 Task: Create a rule from the Routing list, Task moved to a section -> Set Priority in the project AptitudeWorks , set the section as To-Do and set the priority of the task as  High
Action: Mouse moved to (925, 85)
Screenshot: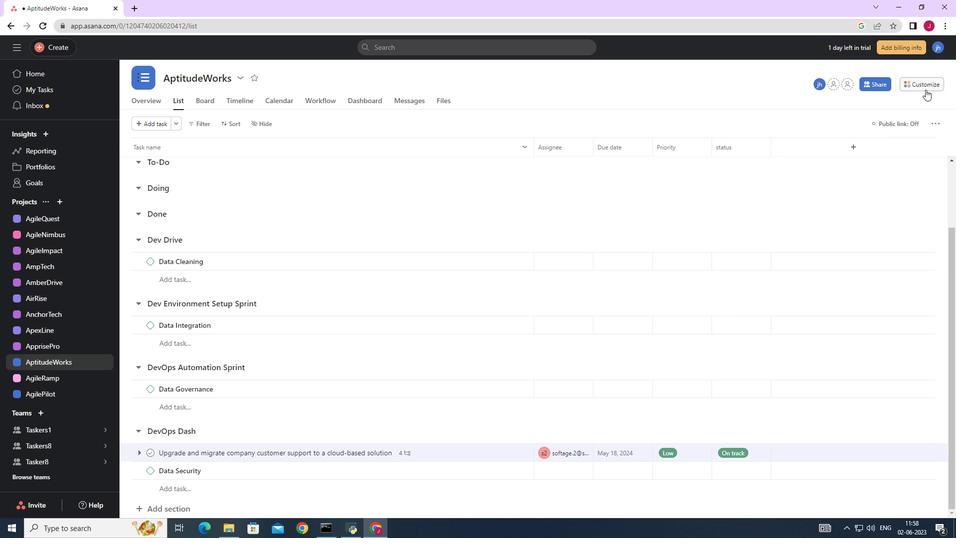 
Action: Mouse pressed left at (925, 85)
Screenshot: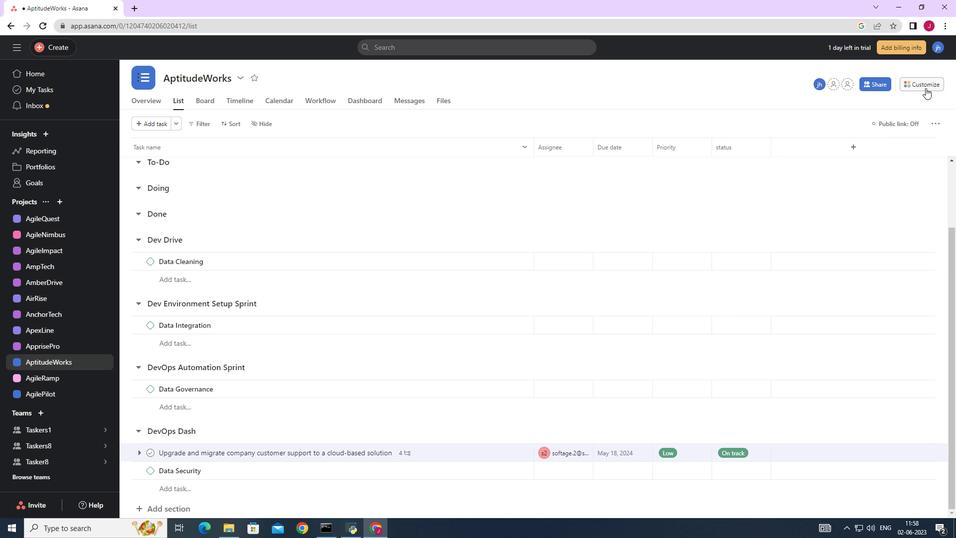 
Action: Mouse moved to (752, 221)
Screenshot: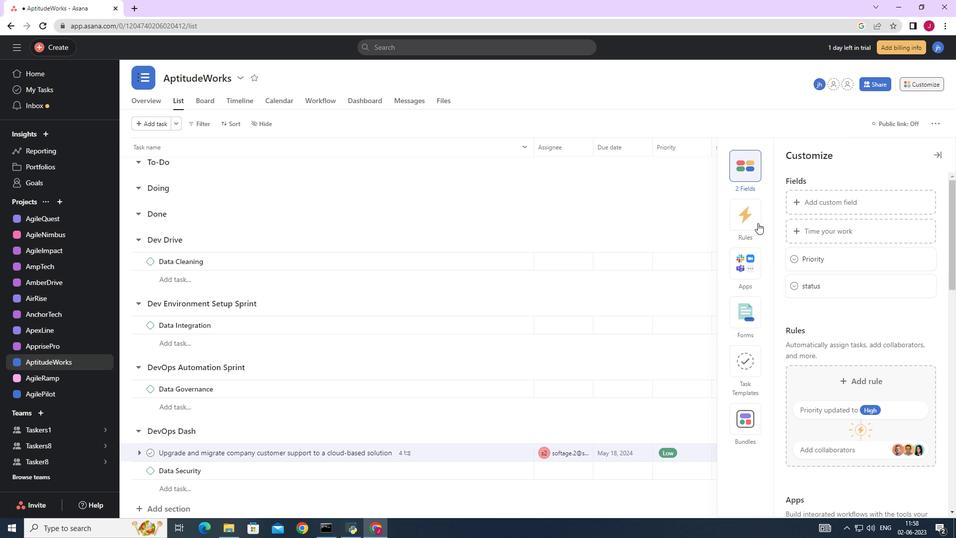 
Action: Mouse pressed left at (752, 221)
Screenshot: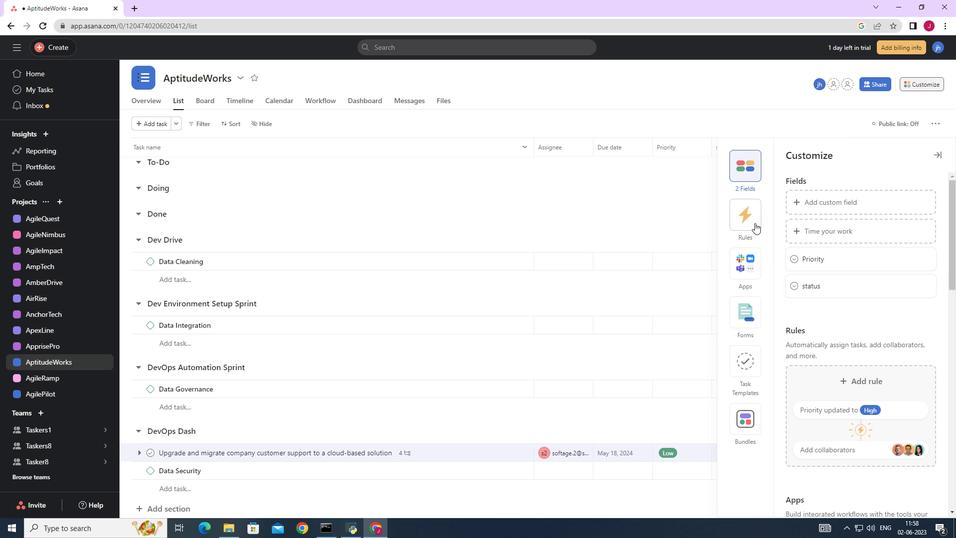 
Action: Mouse moved to (847, 225)
Screenshot: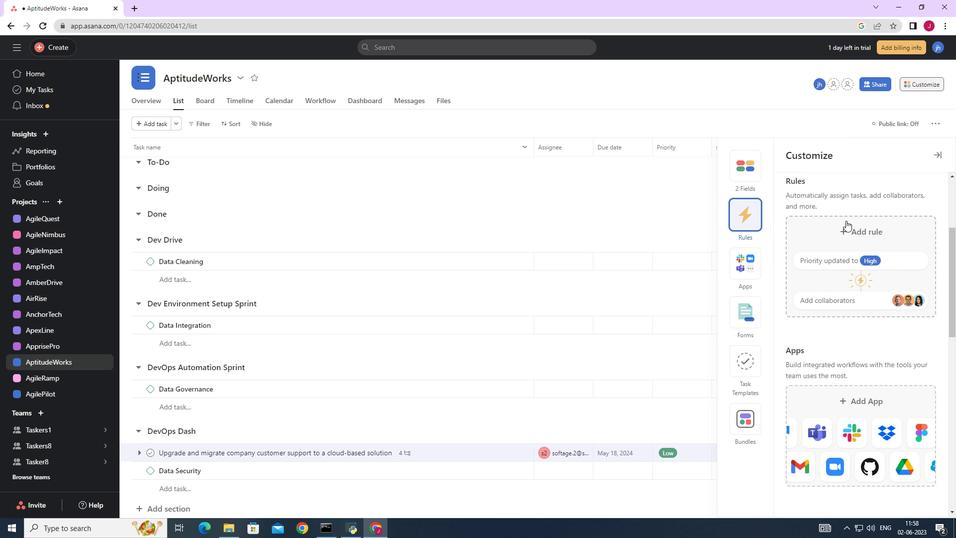 
Action: Mouse pressed left at (847, 225)
Screenshot: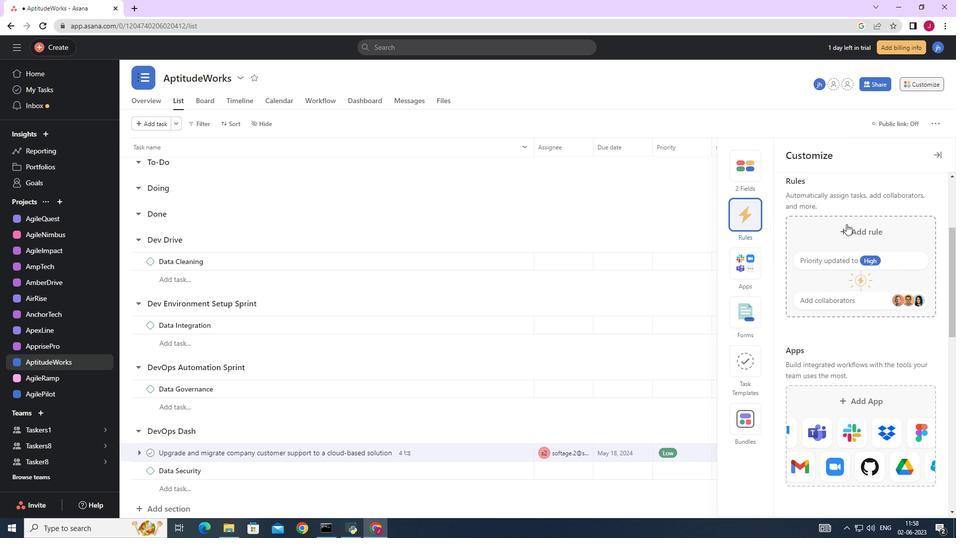 
Action: Mouse moved to (211, 131)
Screenshot: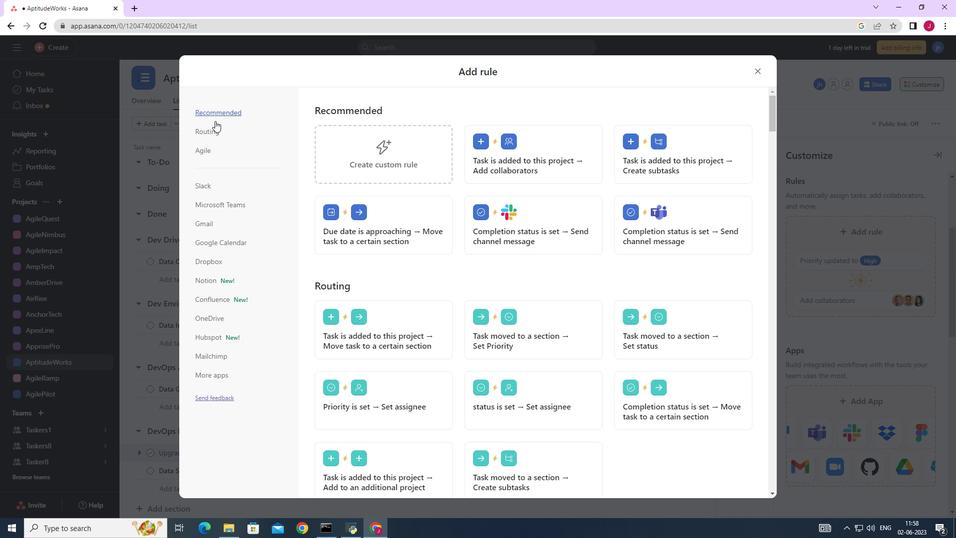 
Action: Mouse pressed left at (211, 131)
Screenshot: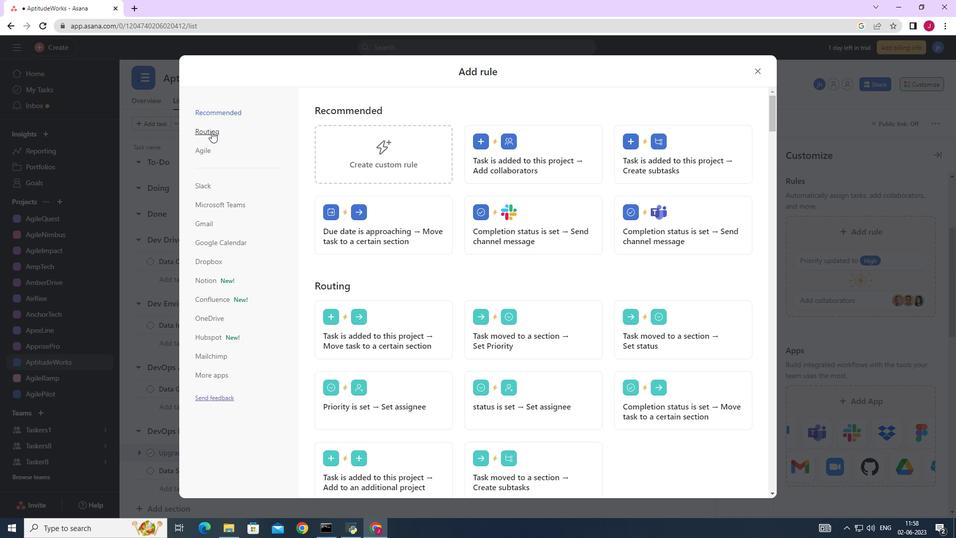 
Action: Mouse moved to (521, 149)
Screenshot: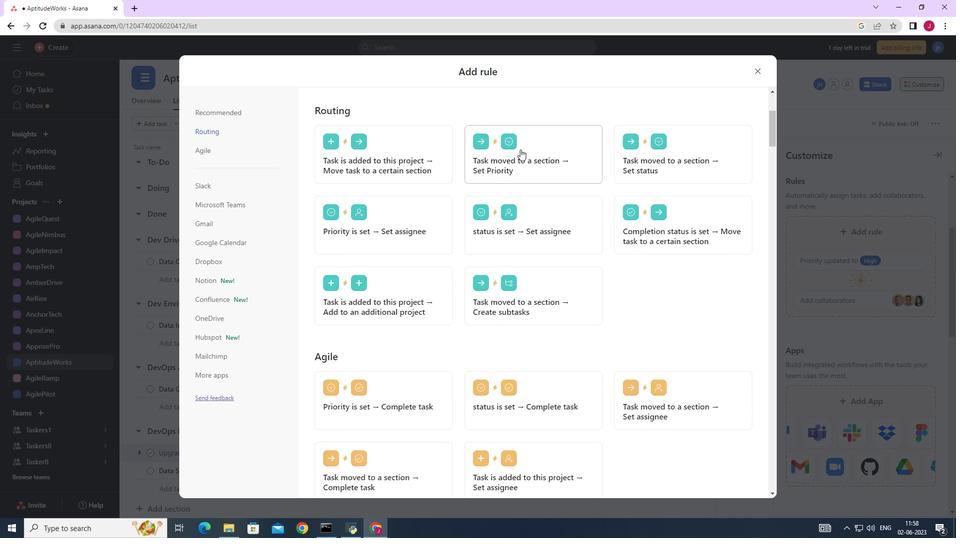 
Action: Mouse pressed left at (521, 149)
Screenshot: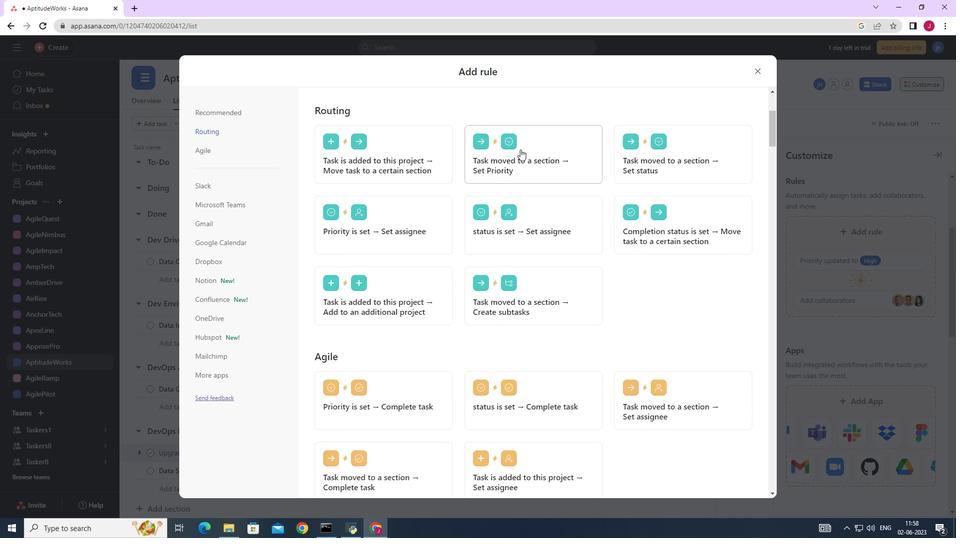 
Action: Mouse moved to (394, 268)
Screenshot: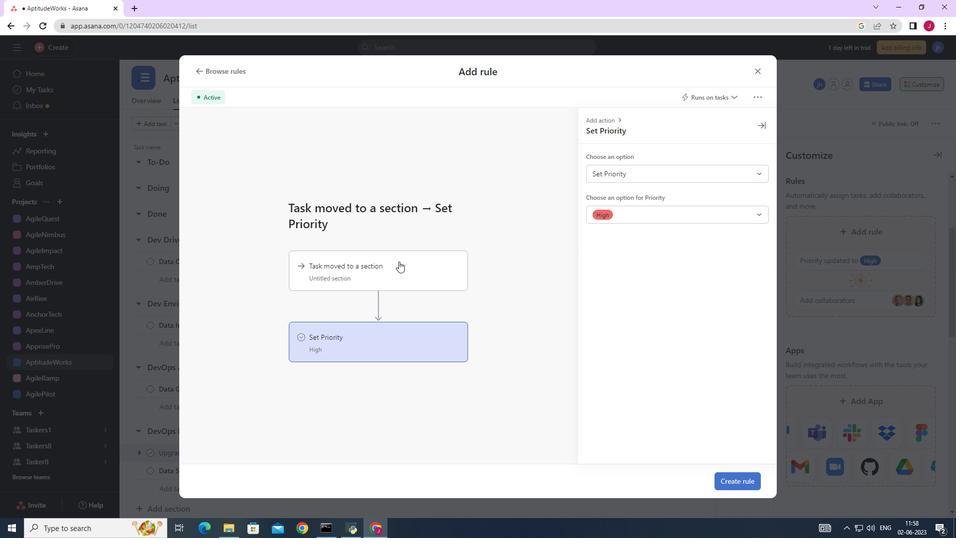 
Action: Mouse pressed left at (394, 268)
Screenshot: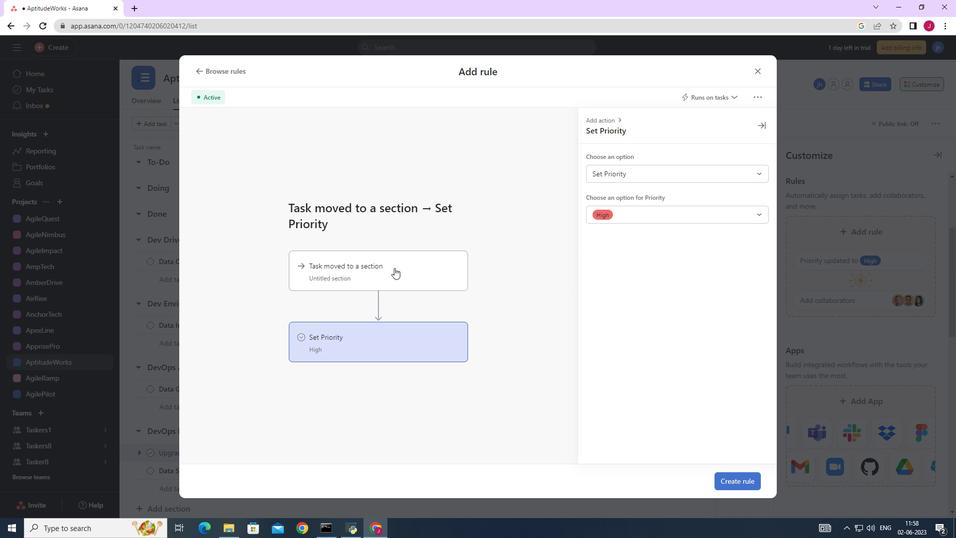 
Action: Mouse moved to (632, 176)
Screenshot: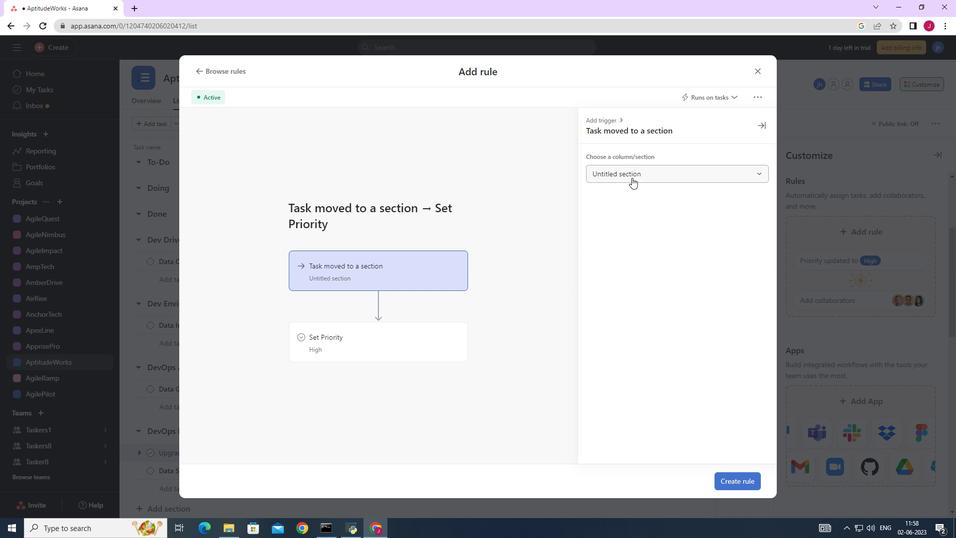 
Action: Mouse pressed left at (632, 176)
Screenshot: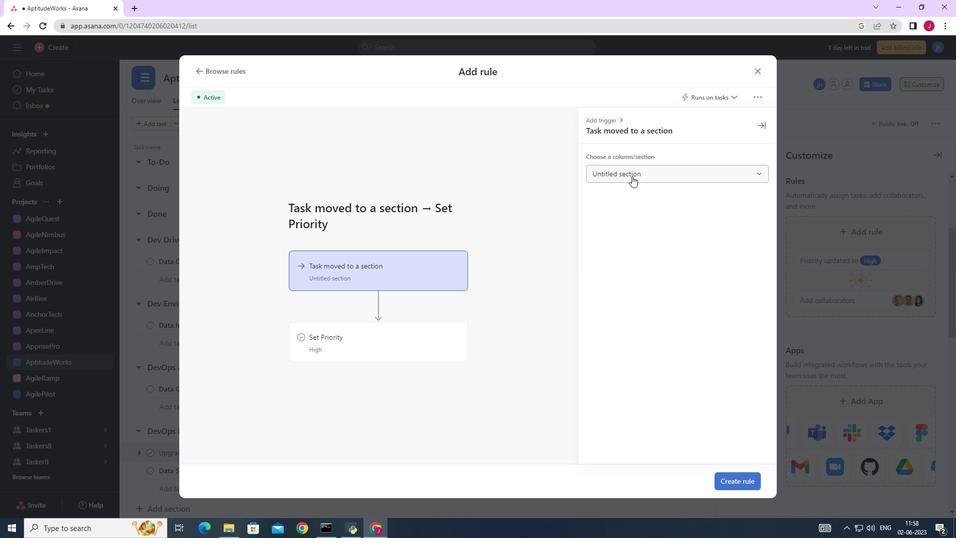 
Action: Mouse moved to (622, 209)
Screenshot: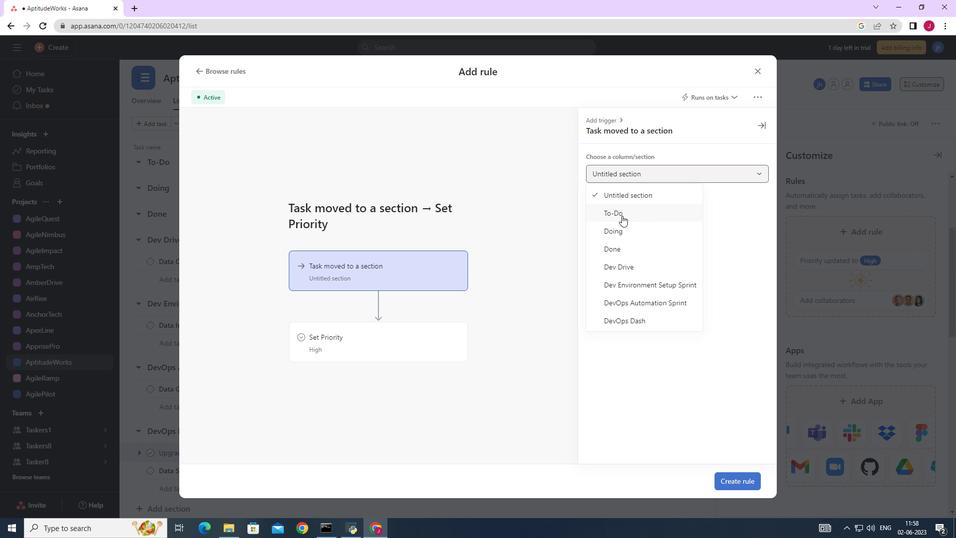 
Action: Mouse pressed left at (622, 209)
Screenshot: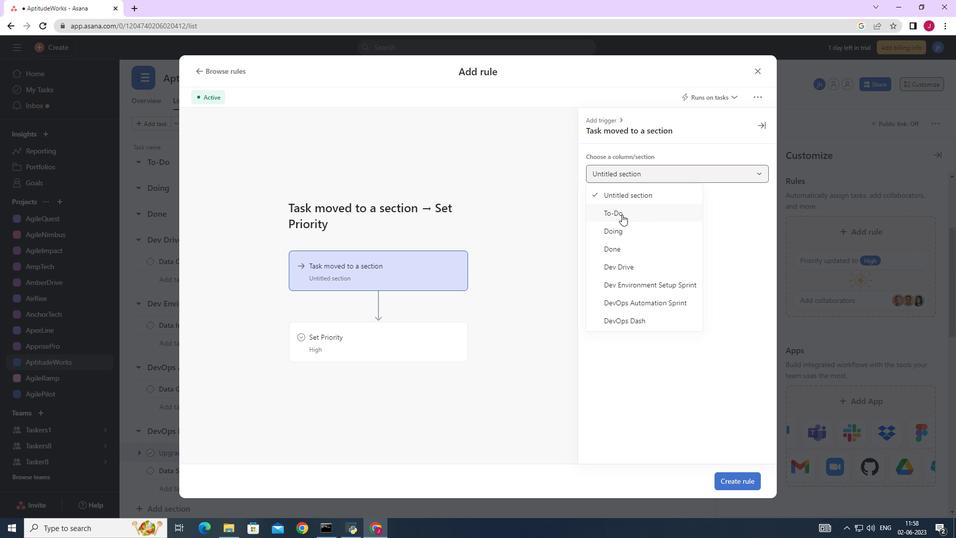 
Action: Mouse moved to (366, 345)
Screenshot: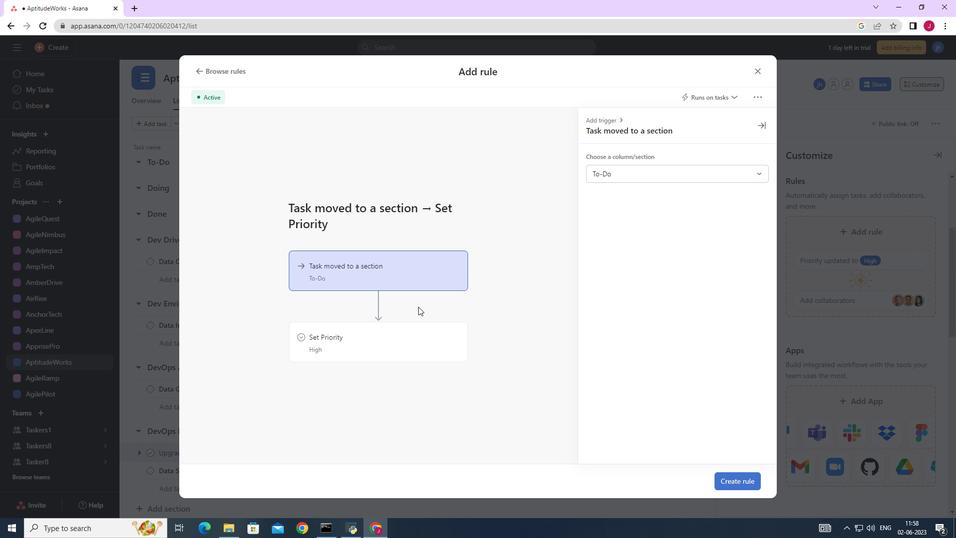 
Action: Mouse pressed left at (366, 345)
Screenshot: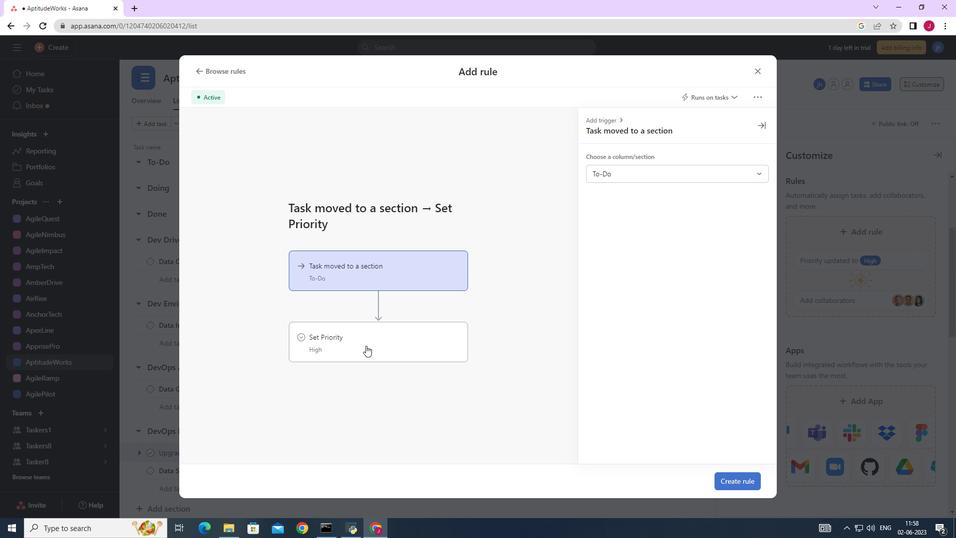 
Action: Mouse moved to (631, 166)
Screenshot: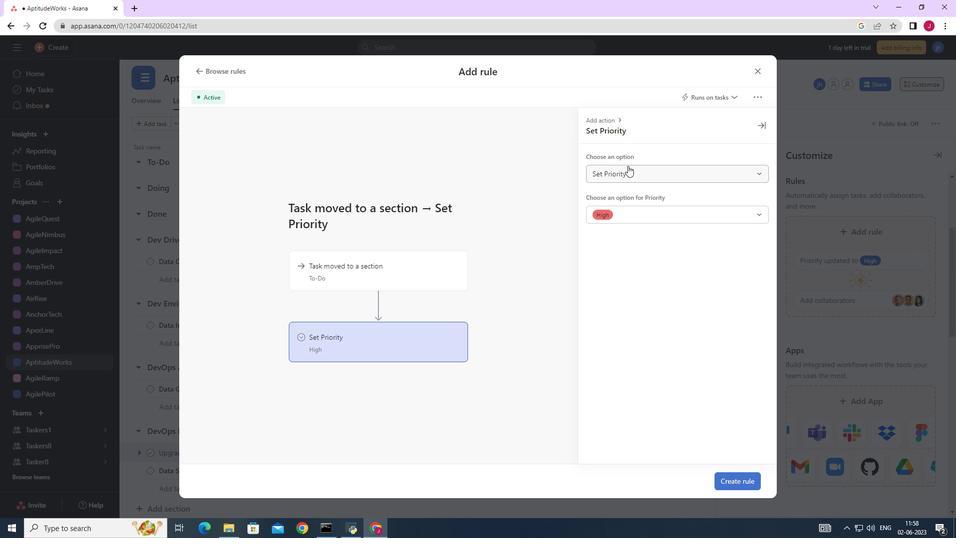 
Action: Mouse pressed left at (631, 166)
Screenshot: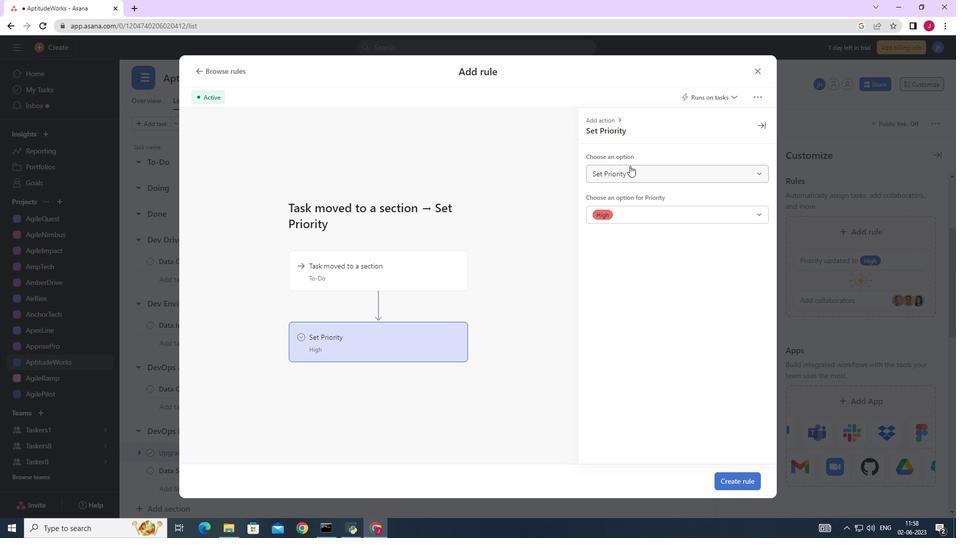 
Action: Mouse moved to (620, 193)
Screenshot: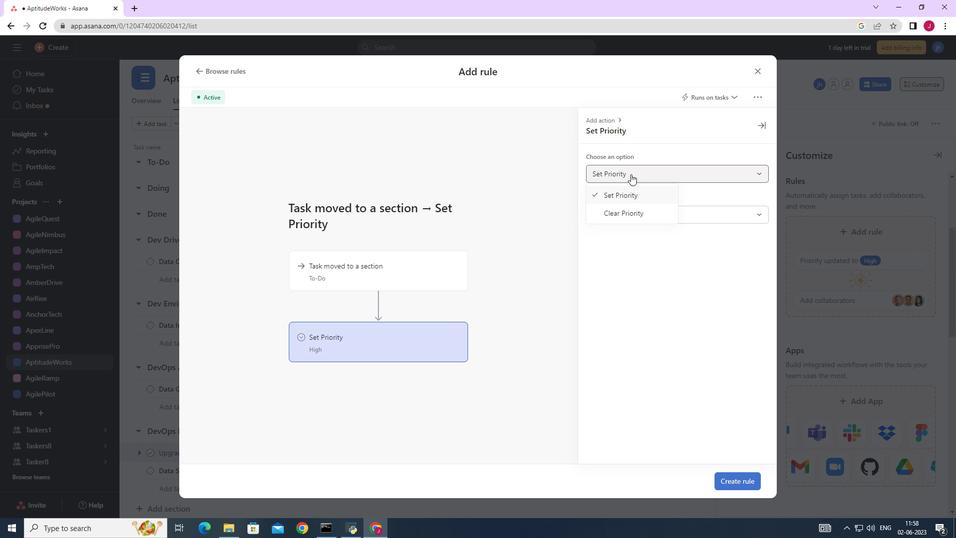 
Action: Mouse pressed left at (620, 193)
Screenshot: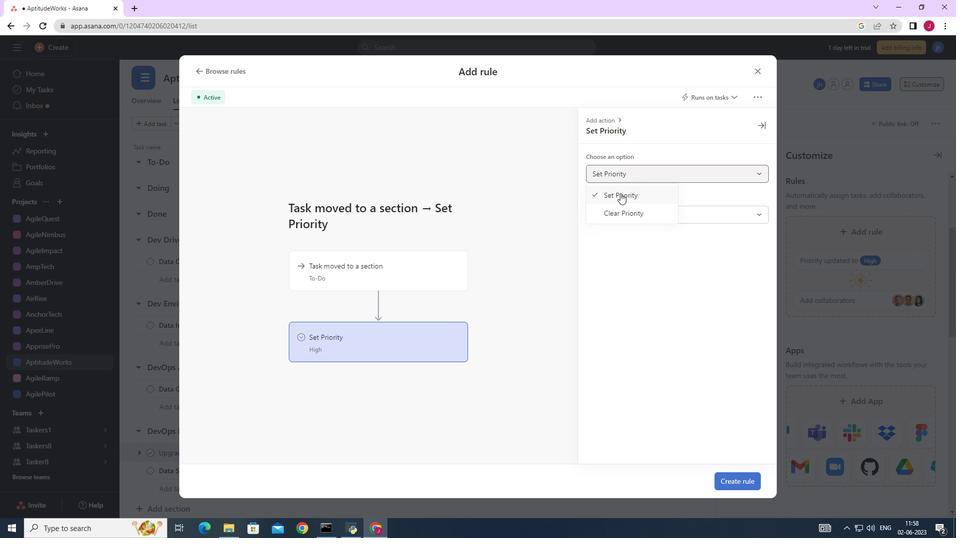 
Action: Mouse moved to (617, 210)
Screenshot: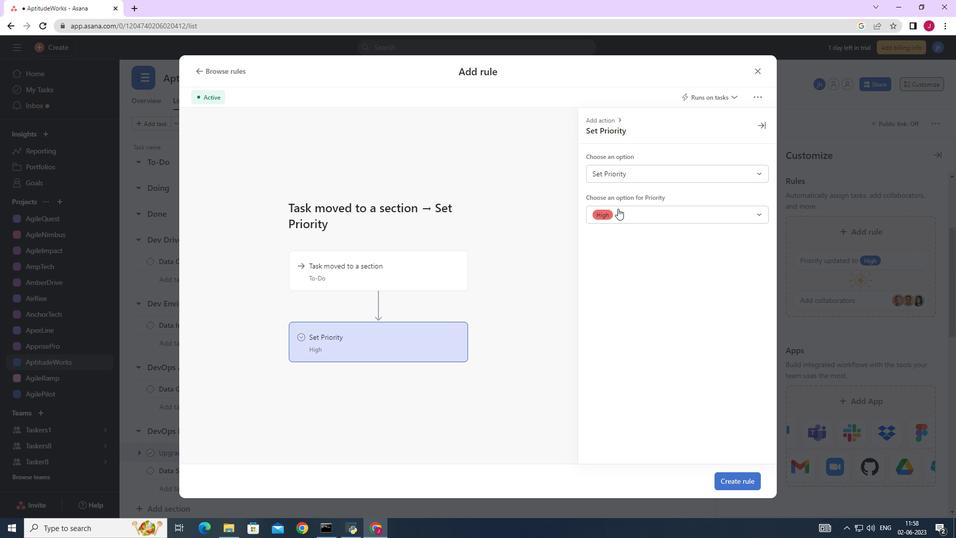 
Action: Mouse pressed left at (617, 210)
Screenshot: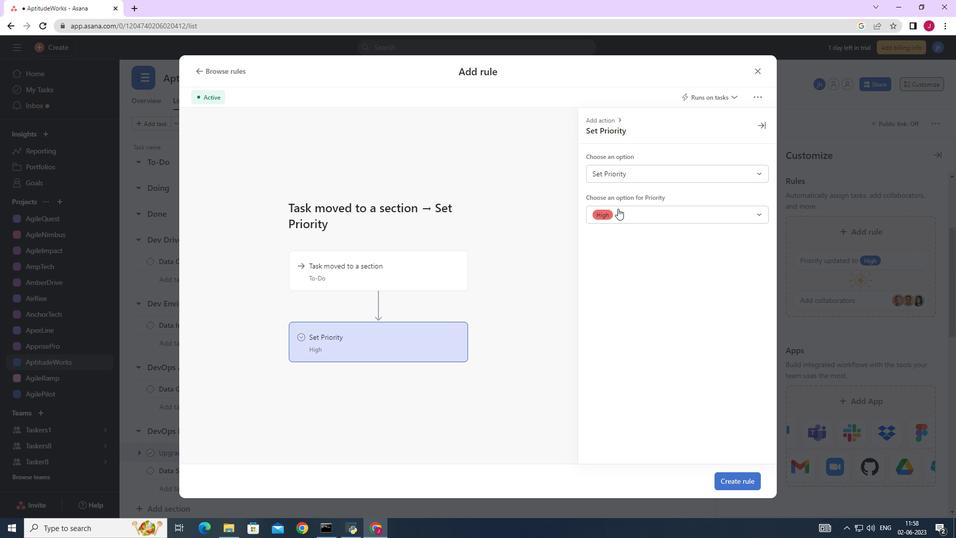 
Action: Mouse moved to (609, 234)
Screenshot: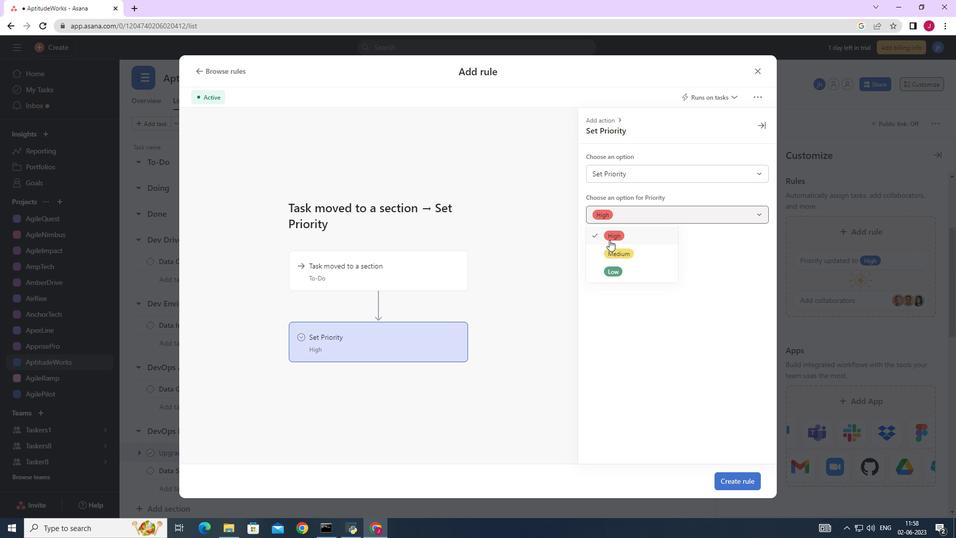 
Action: Mouse pressed left at (609, 234)
Screenshot: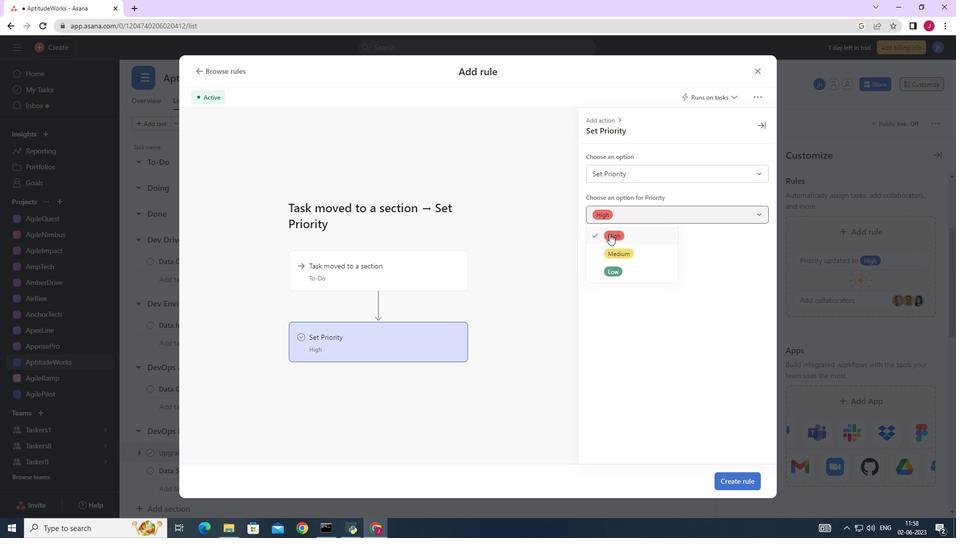 
Action: Mouse moved to (731, 483)
Screenshot: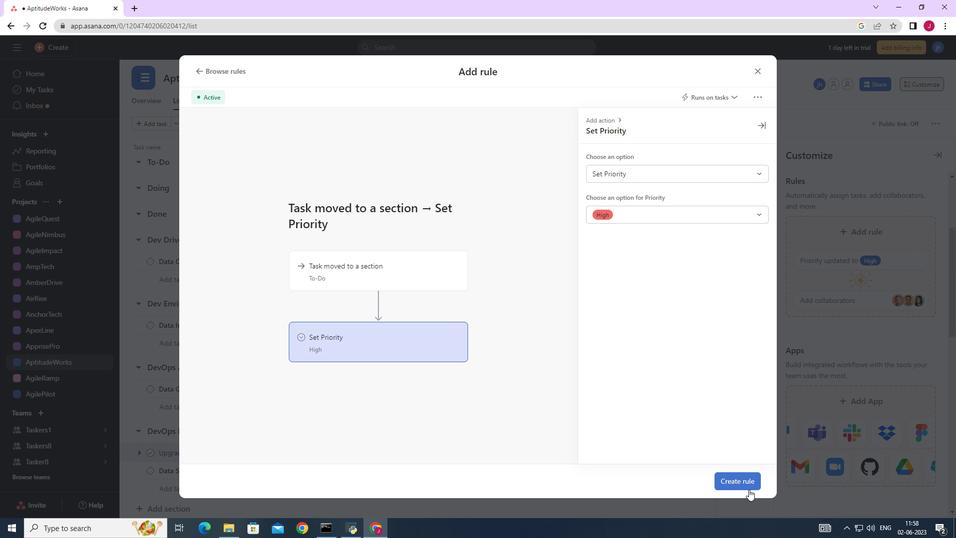 
Action: Mouse pressed left at (731, 483)
Screenshot: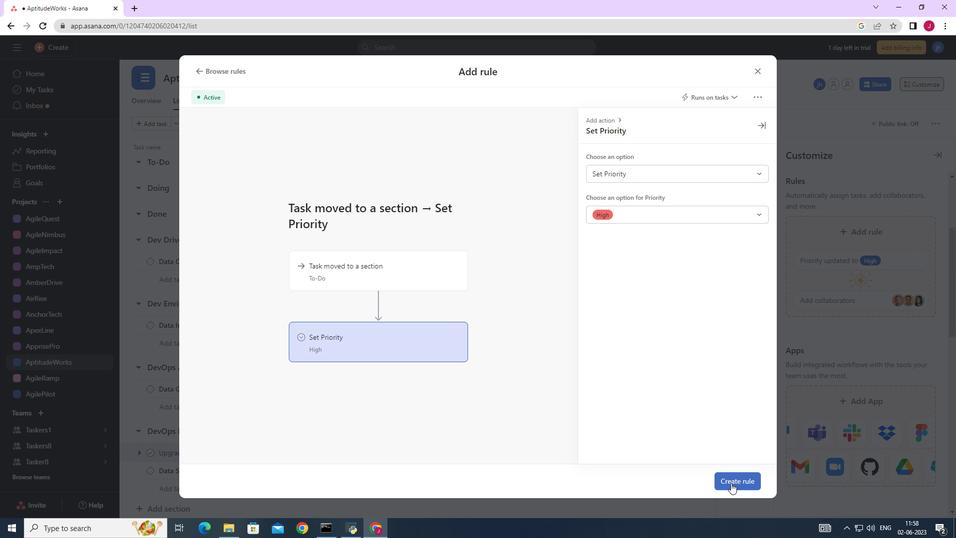 
Action: Mouse moved to (730, 481)
Screenshot: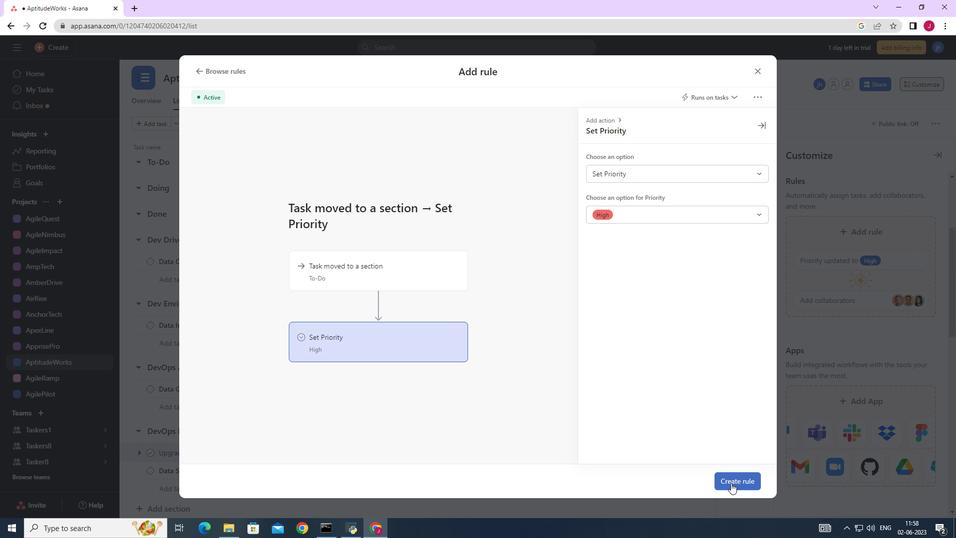 
